 Task: Open Card Card0000000300 in Board Board0000000075 in Workspace WS0000000025 in Trello. Add Member Carxxstreet791@gmail.com to Card Card0000000300 in Board Board0000000075 in Workspace WS0000000025 in Trello. Add Red Label titled Label0000000300 to Card Card0000000300 in Board Board0000000075 in Workspace WS0000000025 in Trello. Add Checklist CL0000000300 to Card Card0000000300 in Board Board0000000075 in Workspace WS0000000025 in Trello. Add Dates with Start Date as Nov 01 2023 and Due Date as Nov 30 2023 to Card Card0000000300 in Board Board0000000075 in Workspace WS0000000025 in Trello
Action: Mouse moved to (341, 491)
Screenshot: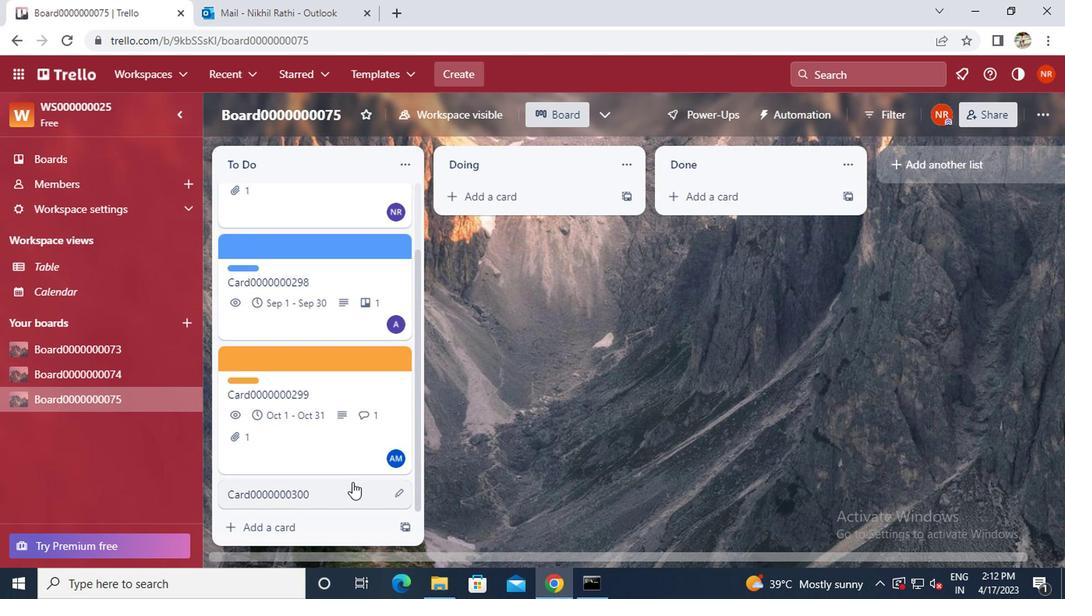 
Action: Mouse pressed left at (341, 491)
Screenshot: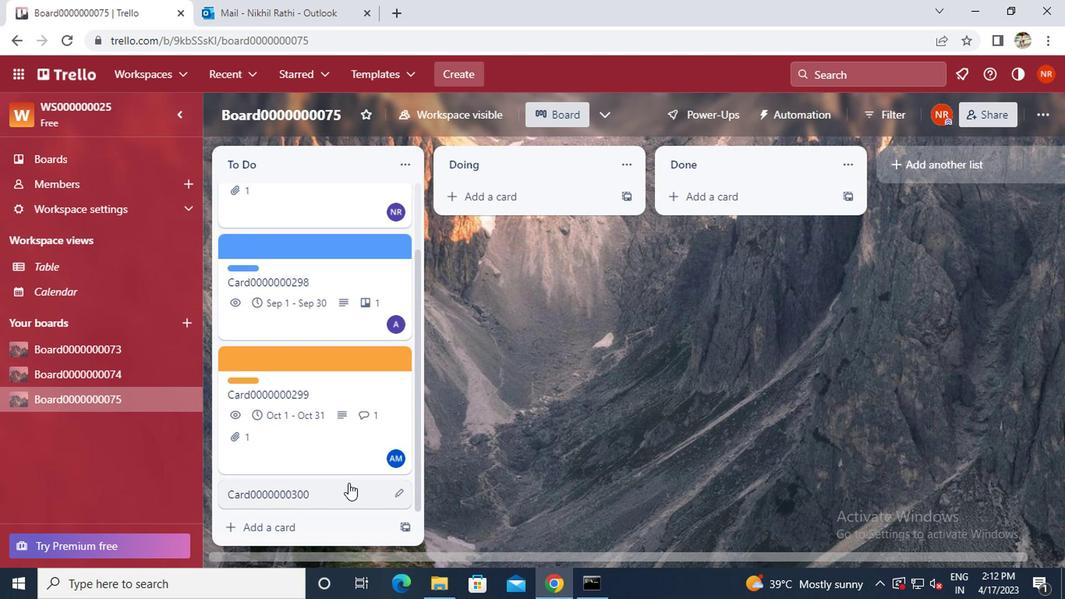 
Action: Mouse moved to (702, 202)
Screenshot: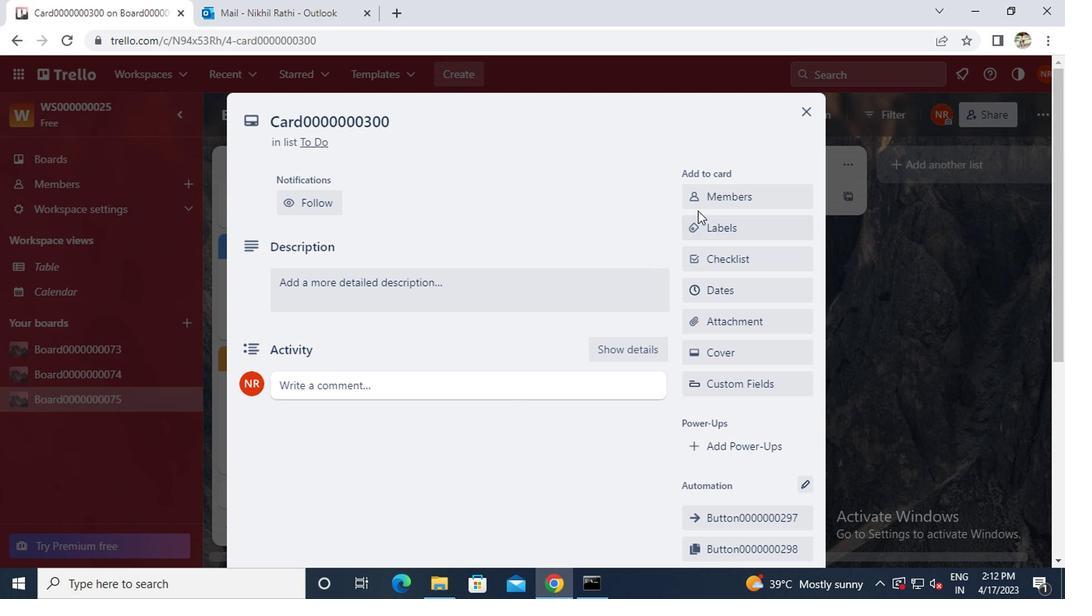 
Action: Mouse pressed left at (702, 202)
Screenshot: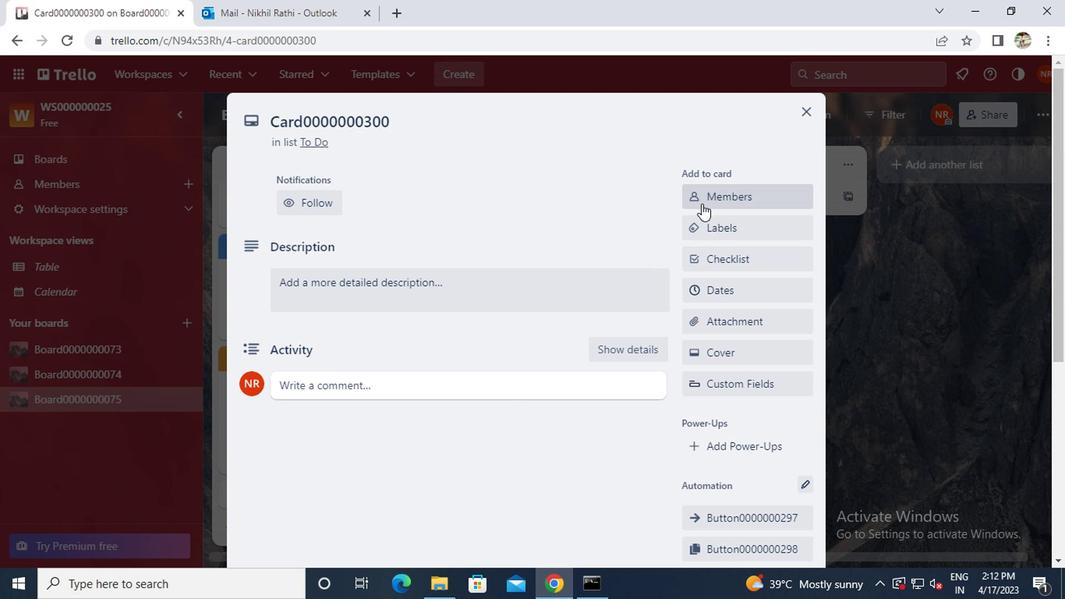 
Action: Key pressed <Key.caps_lock>c<Key.caps_lock>arxxtreet791<Key.shift>@GMAIL.COM
Screenshot: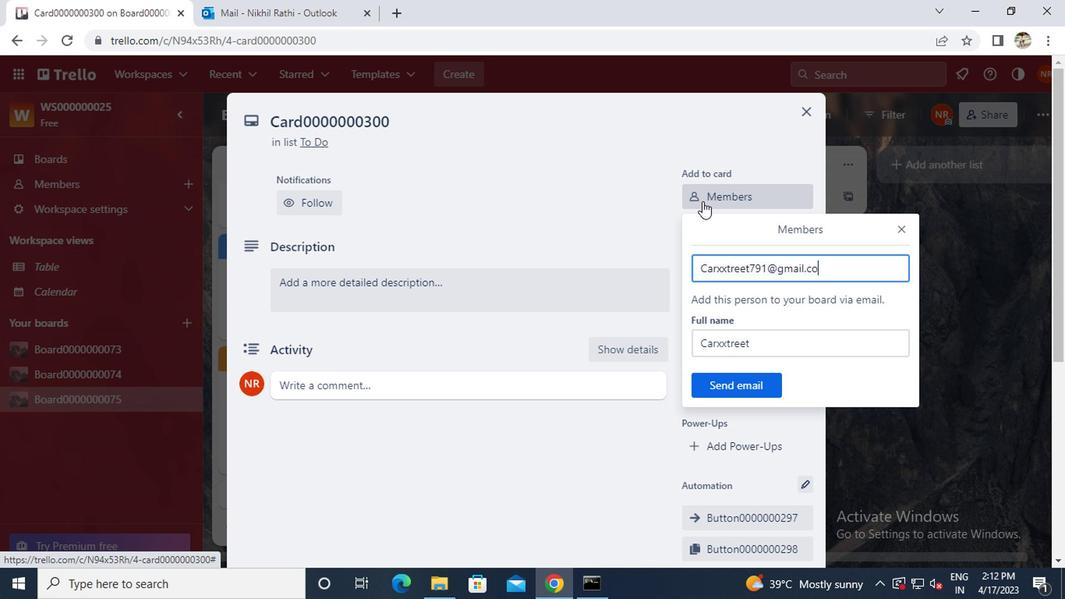 
Action: Mouse moved to (724, 379)
Screenshot: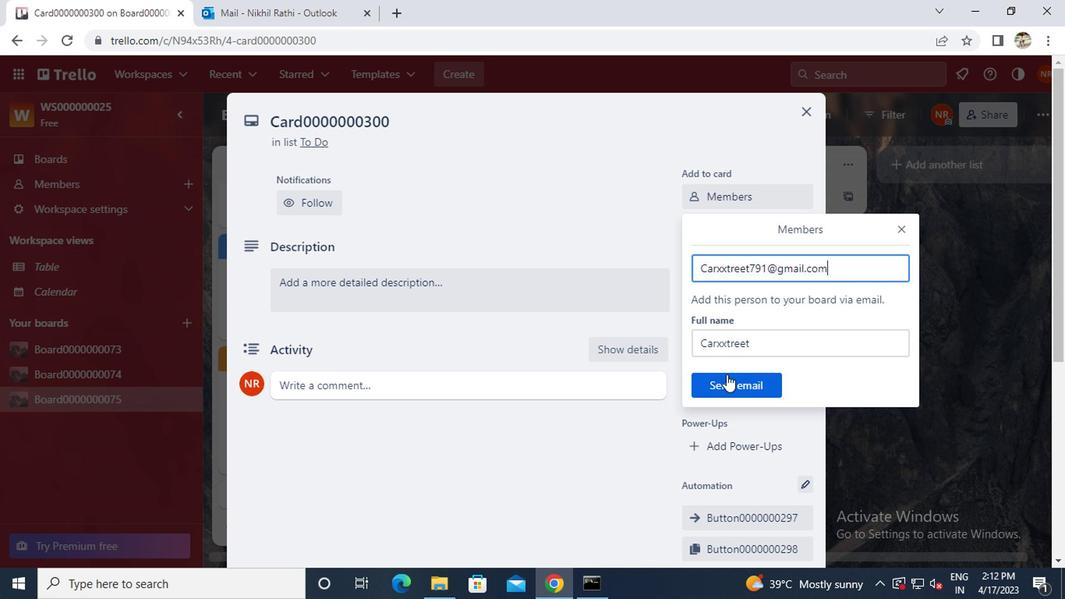 
Action: Mouse pressed left at (724, 379)
Screenshot: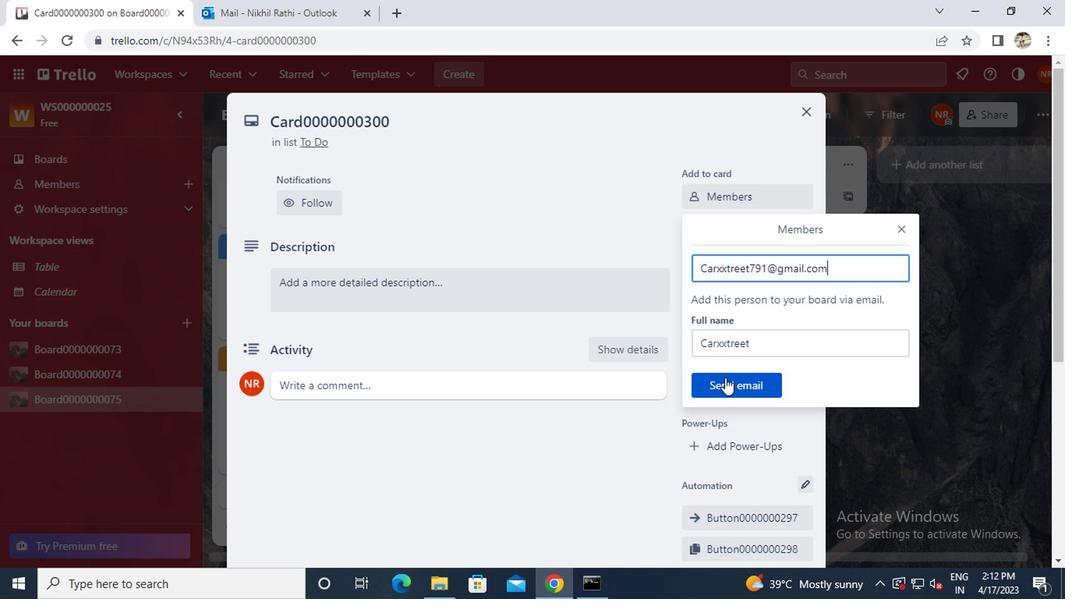 
Action: Mouse moved to (706, 286)
Screenshot: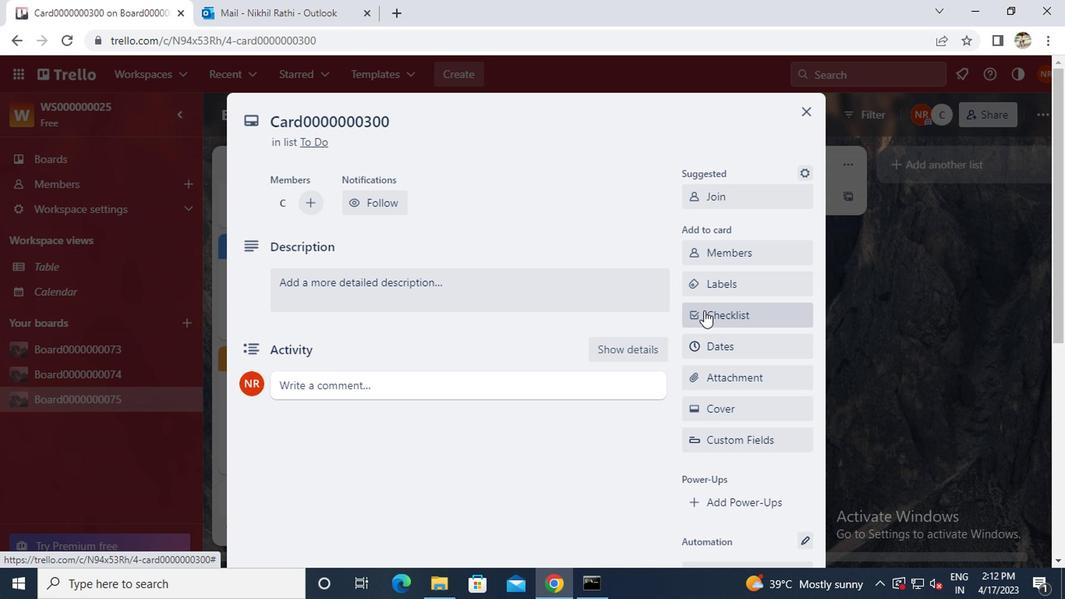 
Action: Mouse pressed left at (706, 286)
Screenshot: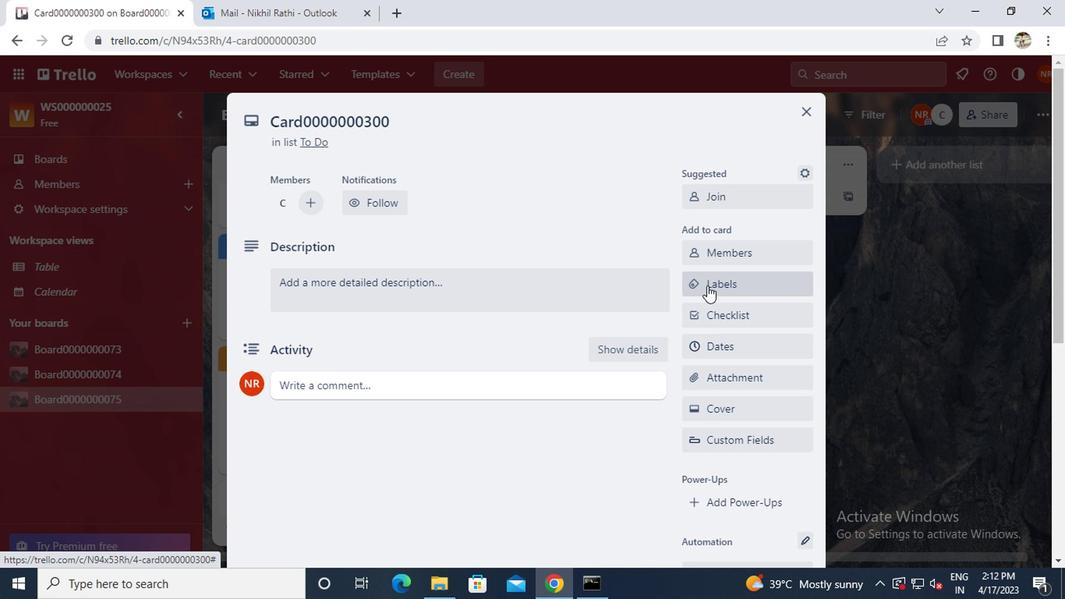 
Action: Mouse moved to (762, 474)
Screenshot: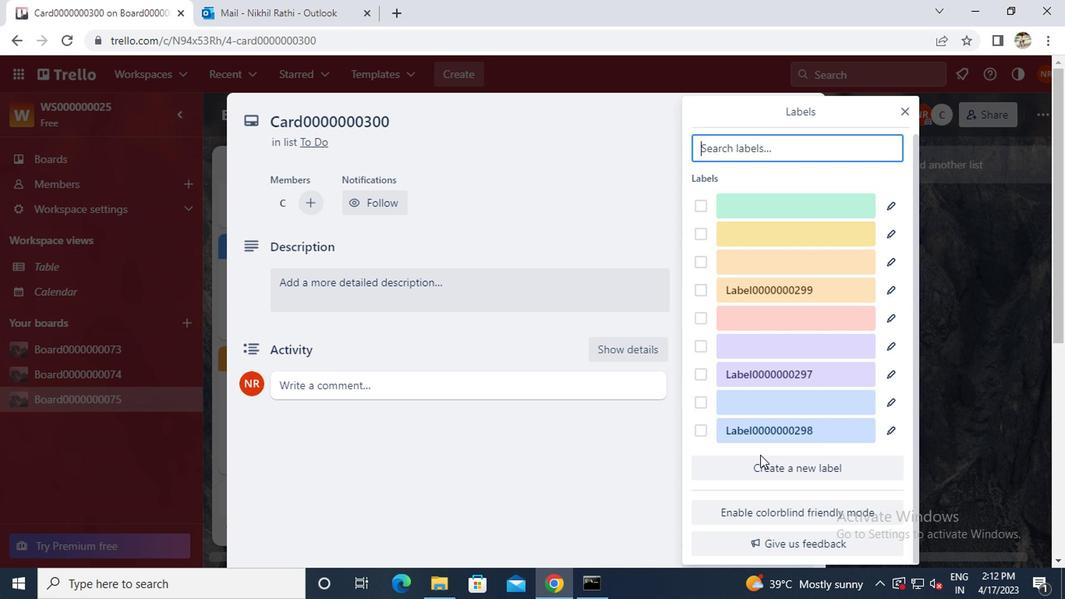
Action: Mouse pressed left at (762, 474)
Screenshot: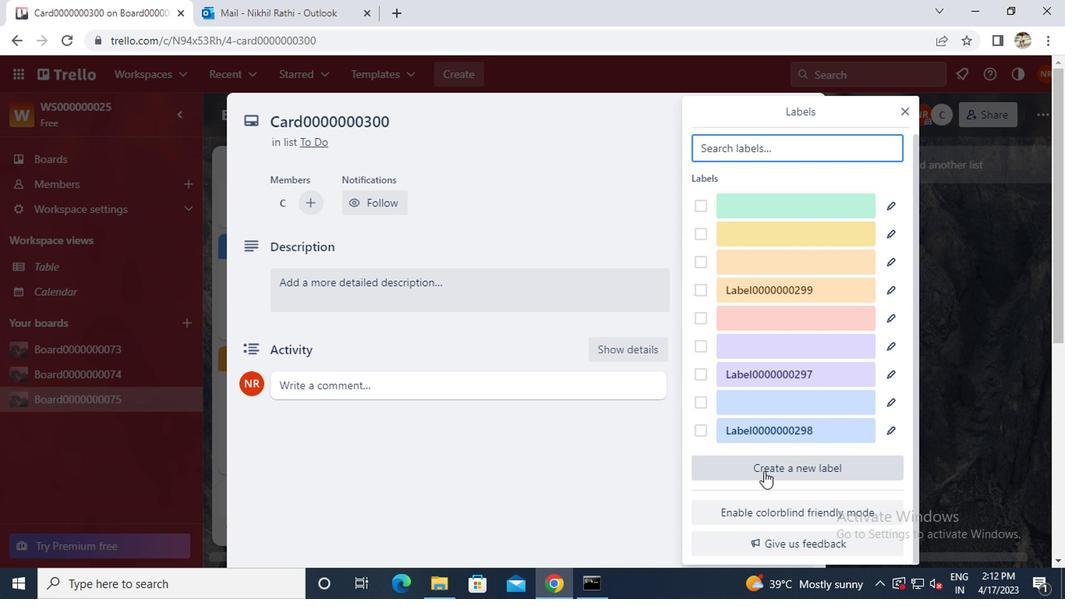 
Action: Mouse moved to (835, 337)
Screenshot: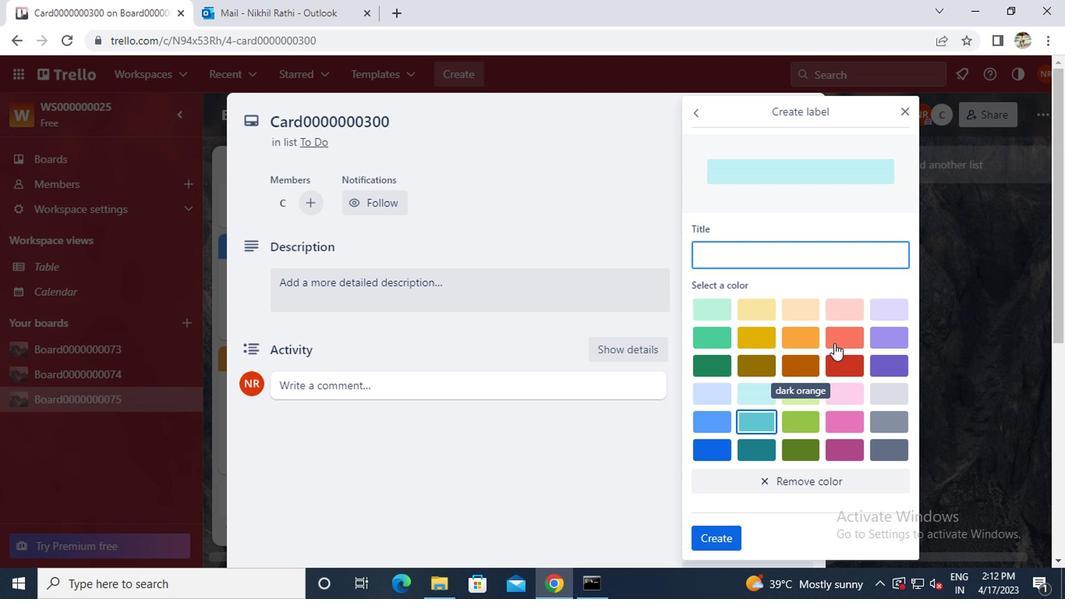 
Action: Mouse pressed left at (835, 337)
Screenshot: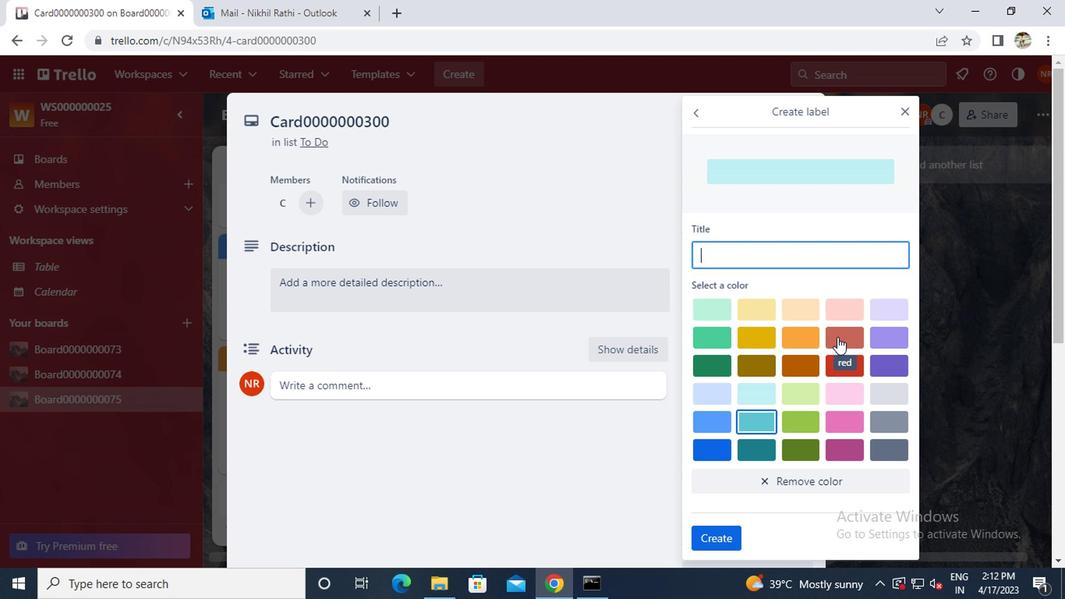 
Action: Mouse moved to (777, 255)
Screenshot: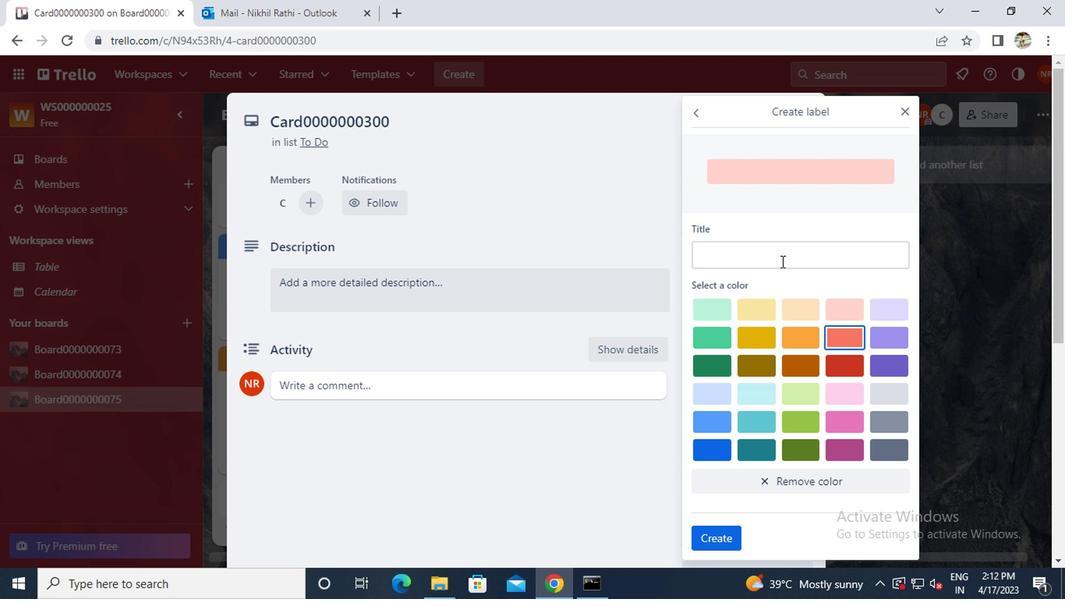 
Action: Mouse pressed left at (777, 255)
Screenshot: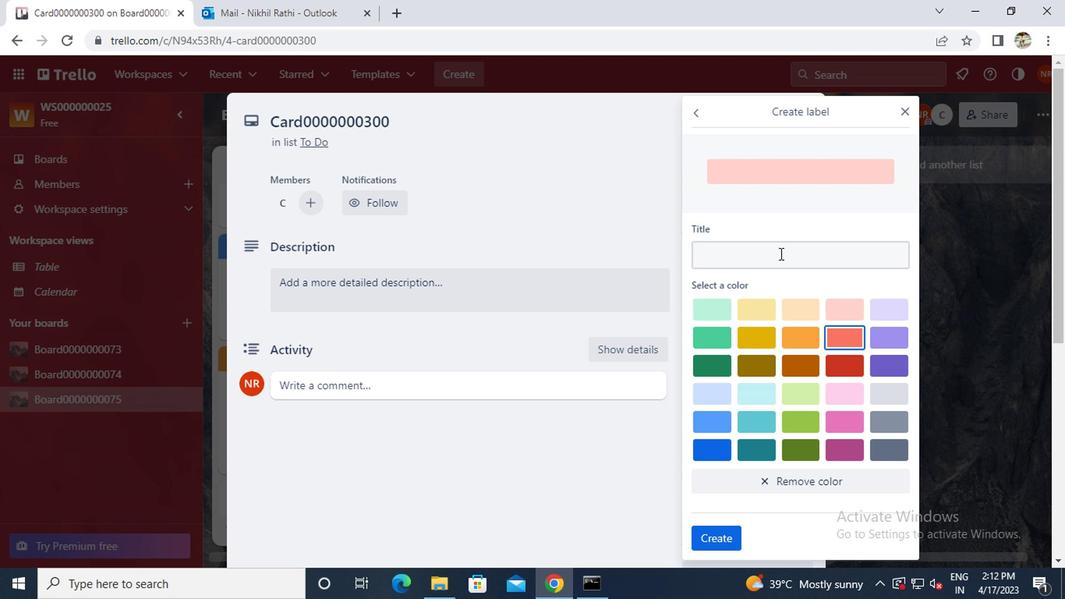 
Action: Key pressed <Key.caps_lock>L<Key.caps_lock>ABEL00000002<Key.backspace>300
Screenshot: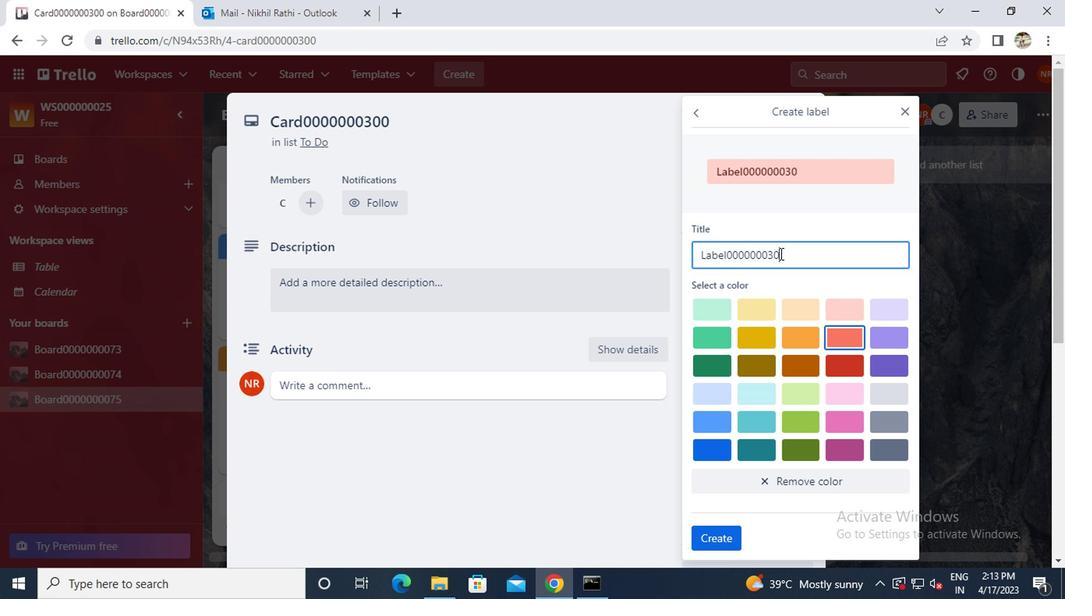 
Action: Mouse moved to (719, 548)
Screenshot: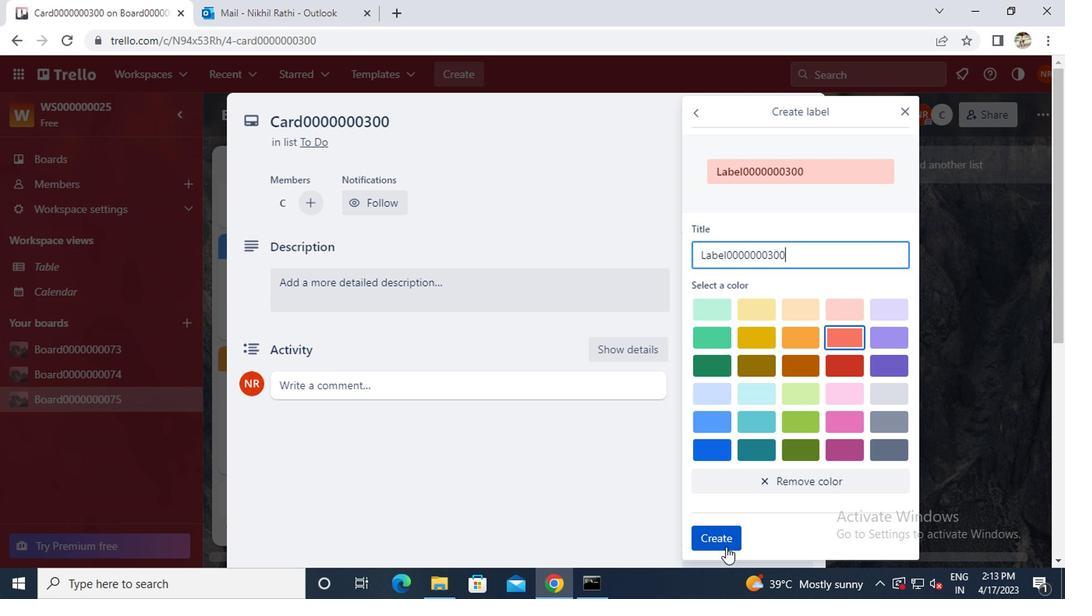 
Action: Mouse pressed left at (719, 548)
Screenshot: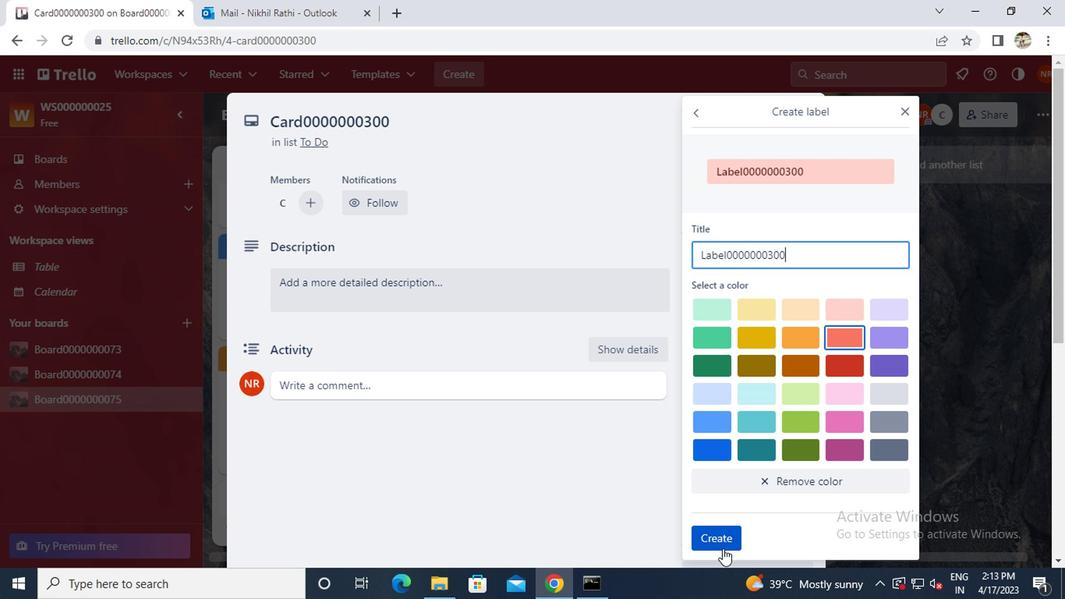 
Action: Mouse moved to (899, 114)
Screenshot: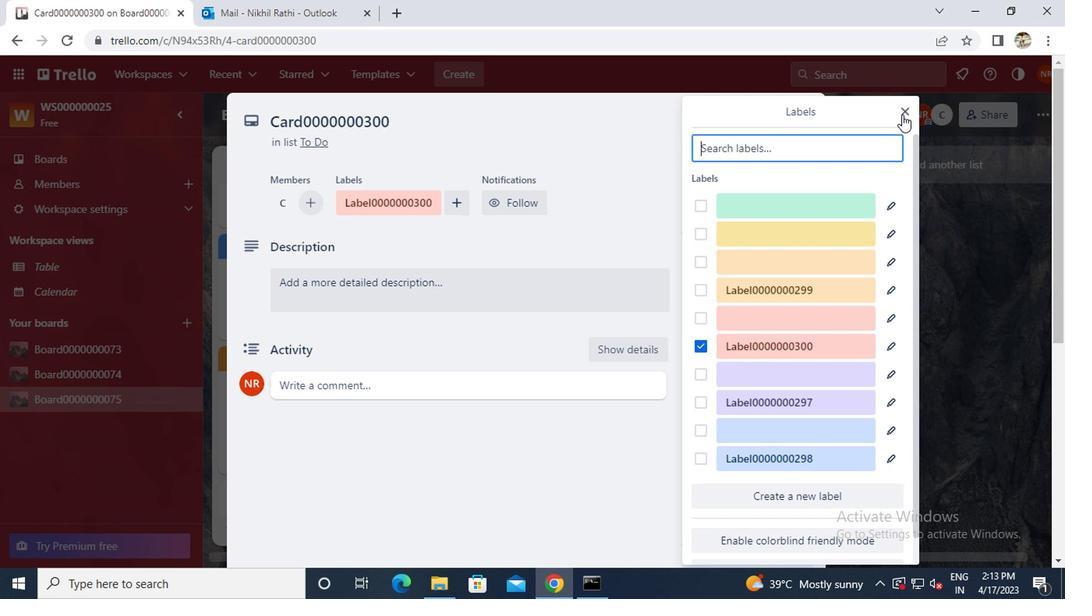 
Action: Mouse pressed left at (899, 114)
Screenshot: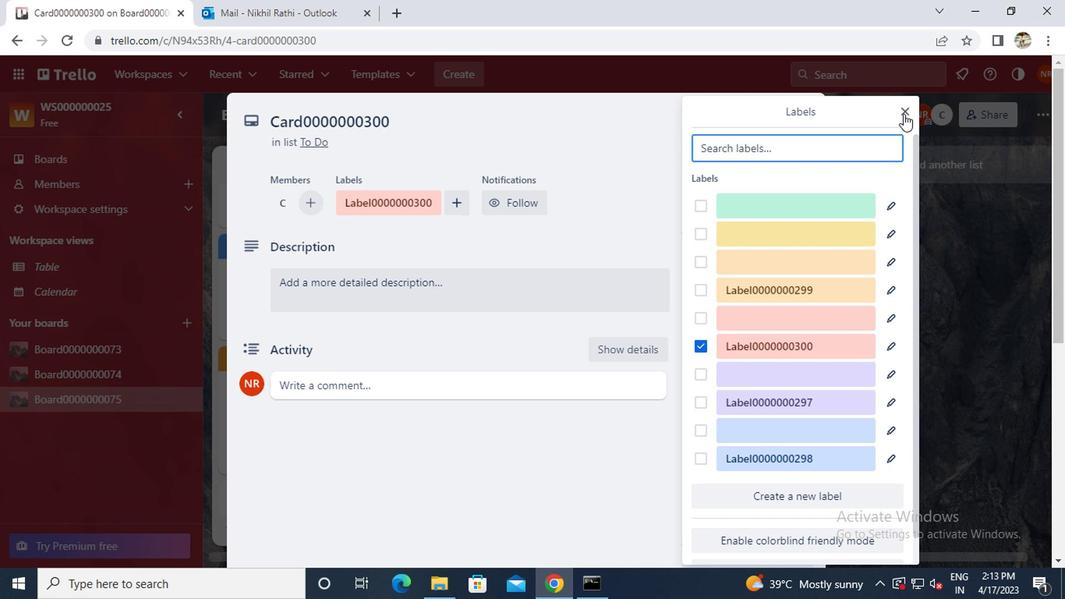 
Action: Mouse moved to (755, 314)
Screenshot: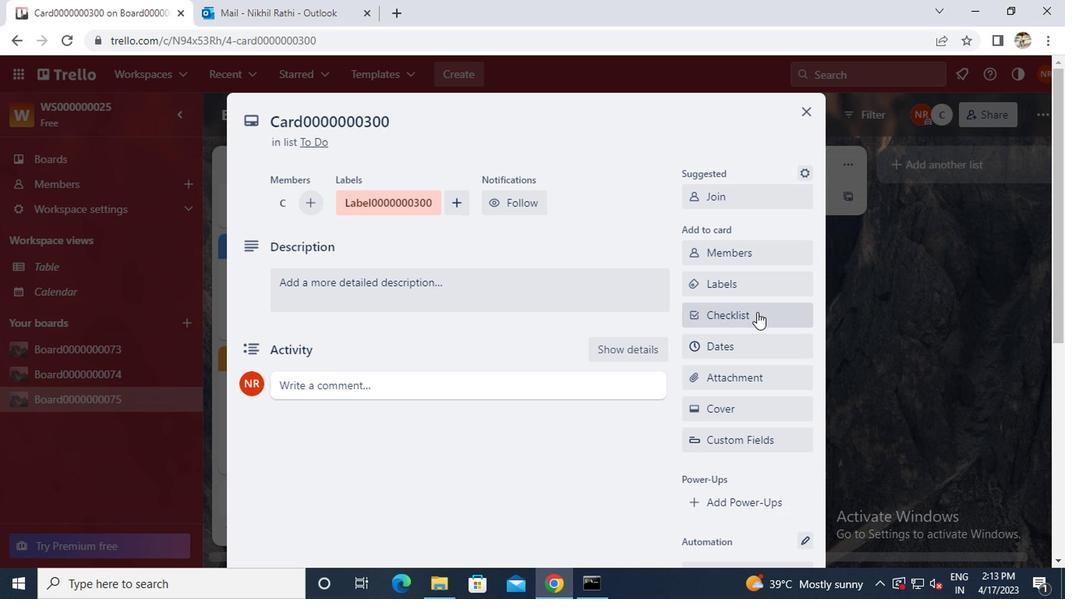
Action: Mouse pressed left at (755, 314)
Screenshot: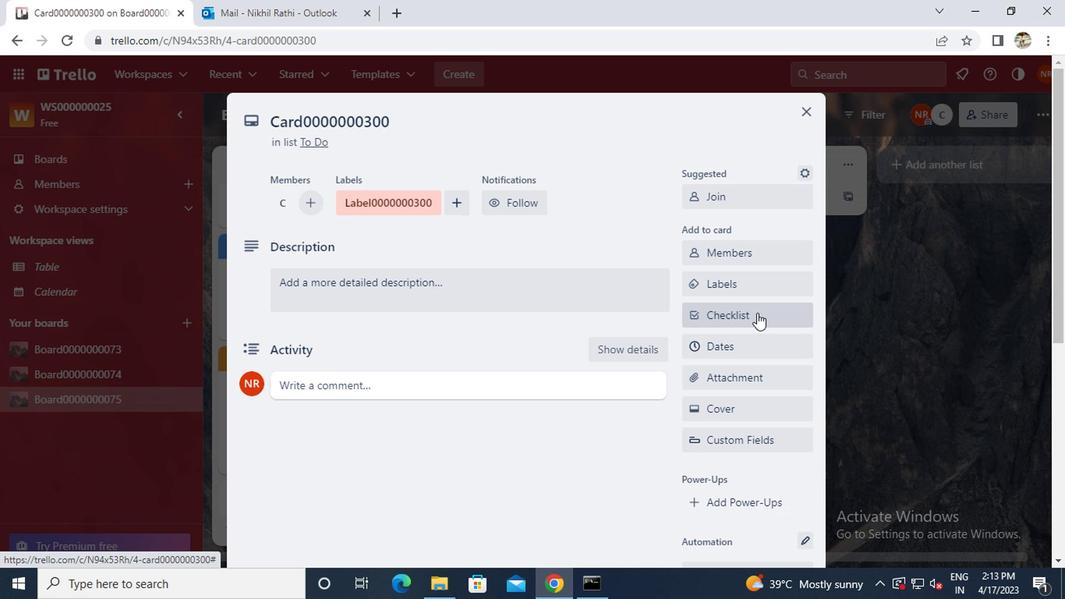 
Action: Key pressed <Key.caps_lock>CL0000000300
Screenshot: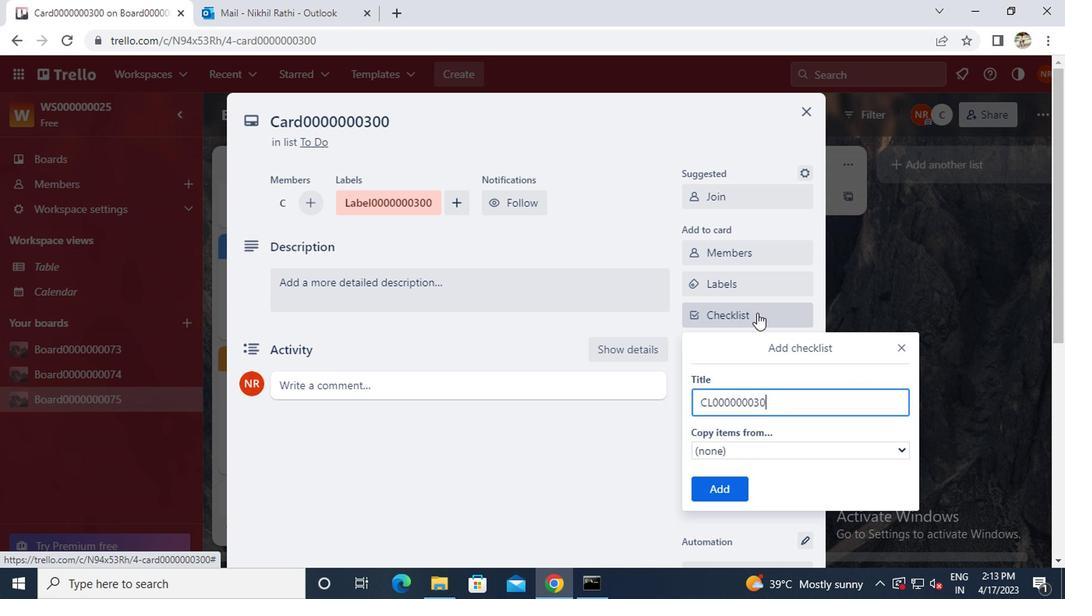 
Action: Mouse moved to (718, 489)
Screenshot: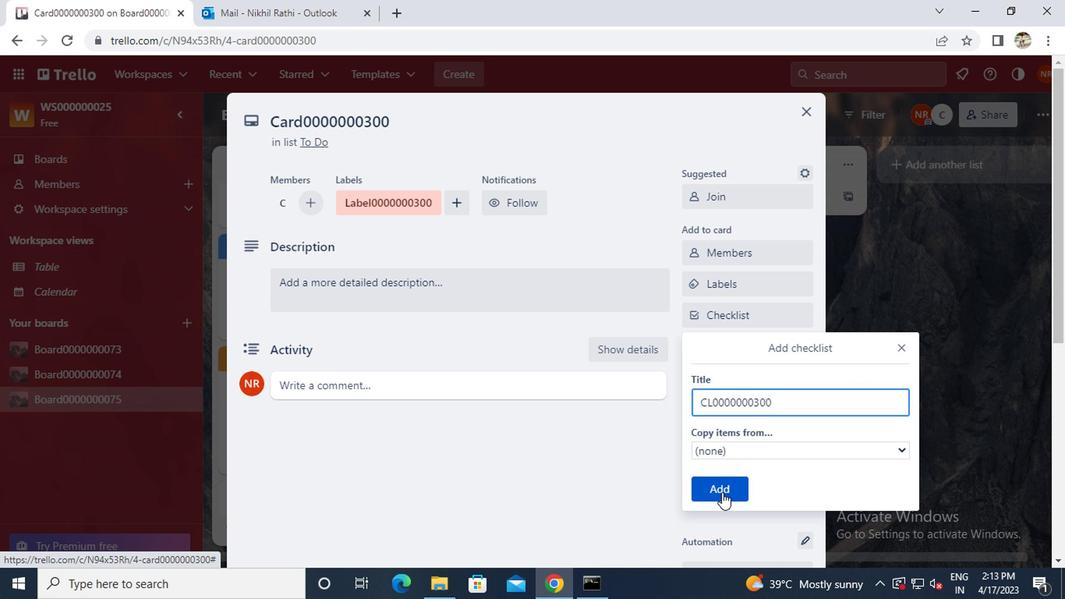 
Action: Mouse pressed left at (718, 489)
Screenshot: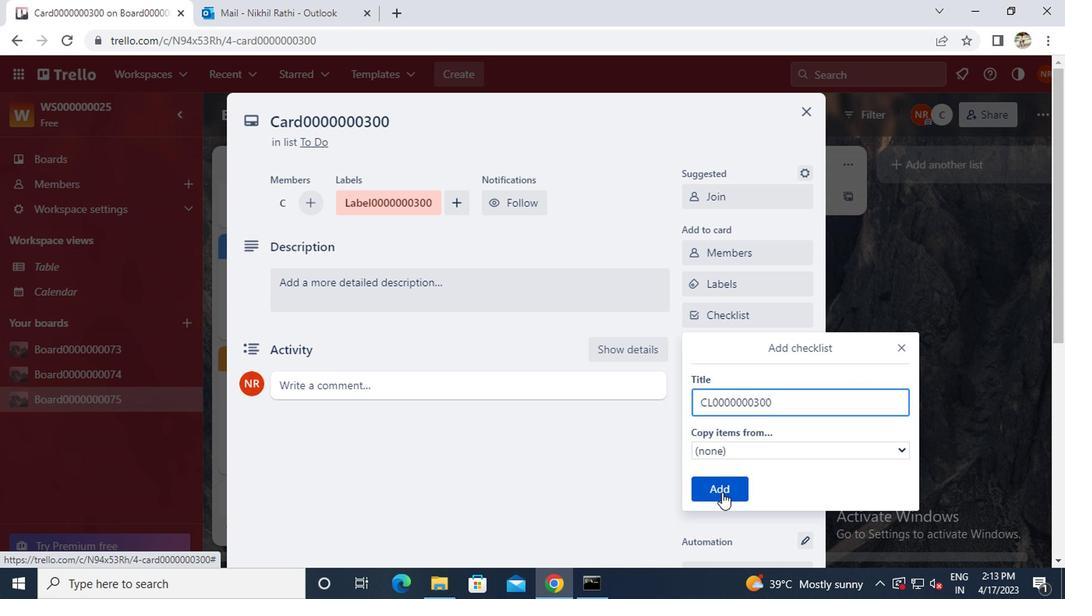 
Action: Mouse moved to (725, 355)
Screenshot: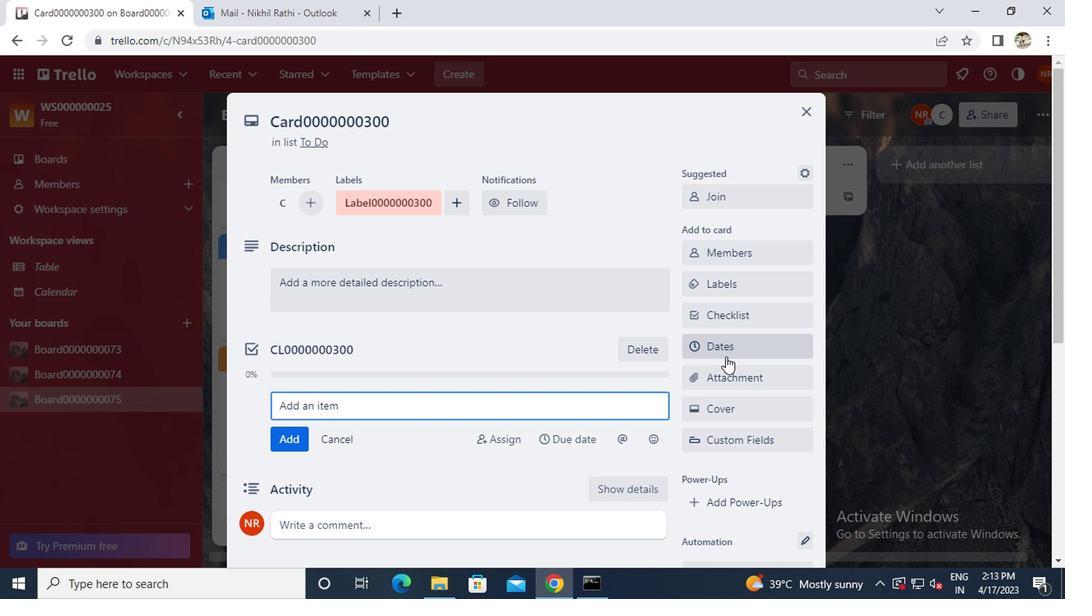 
Action: Mouse pressed left at (725, 355)
Screenshot: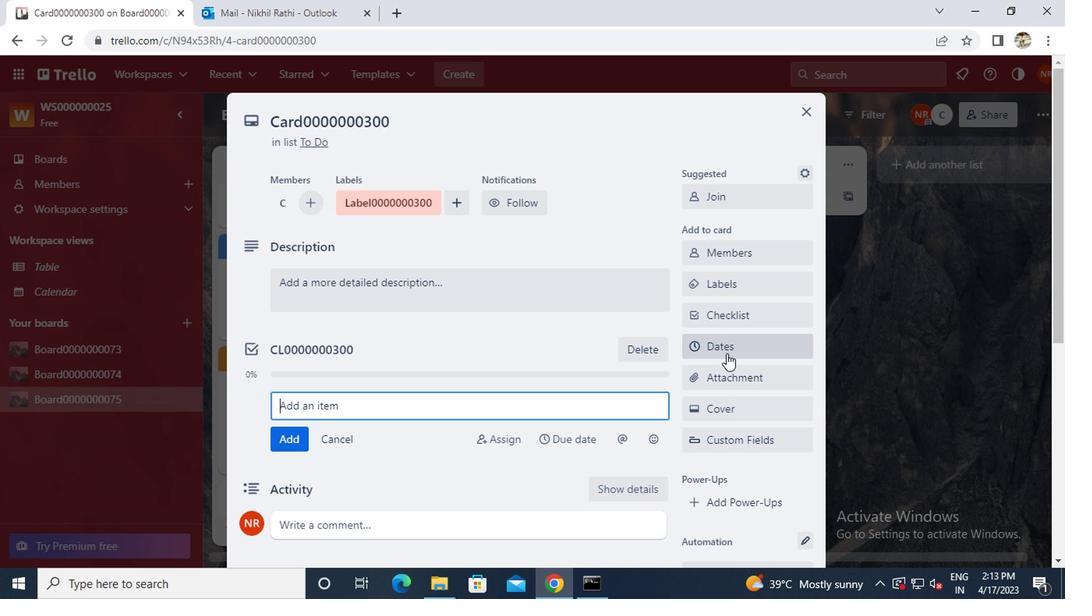 
Action: Mouse moved to (696, 394)
Screenshot: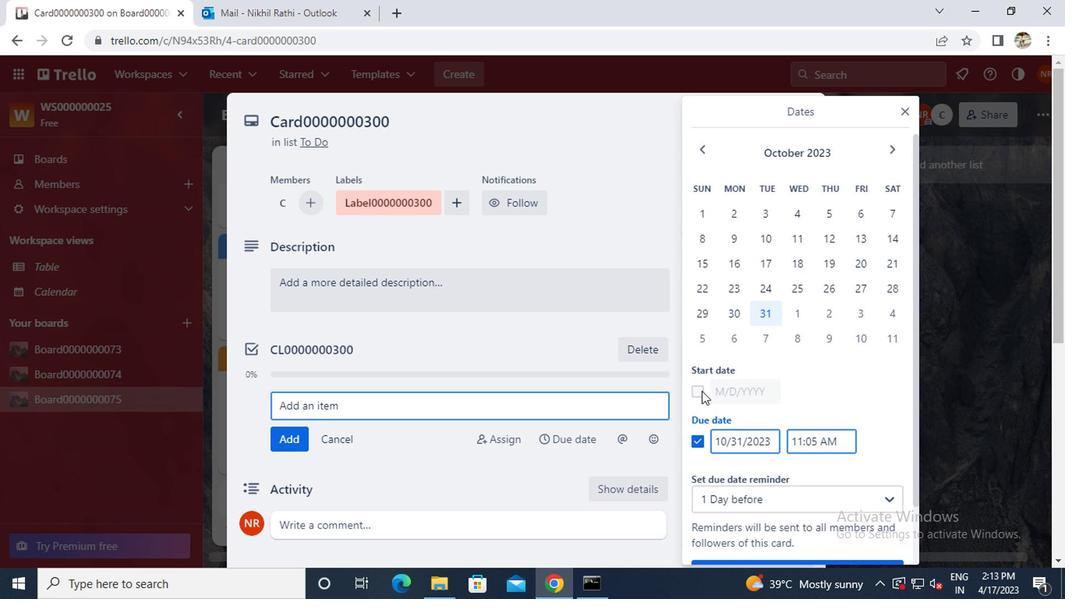 
Action: Mouse pressed left at (696, 394)
Screenshot: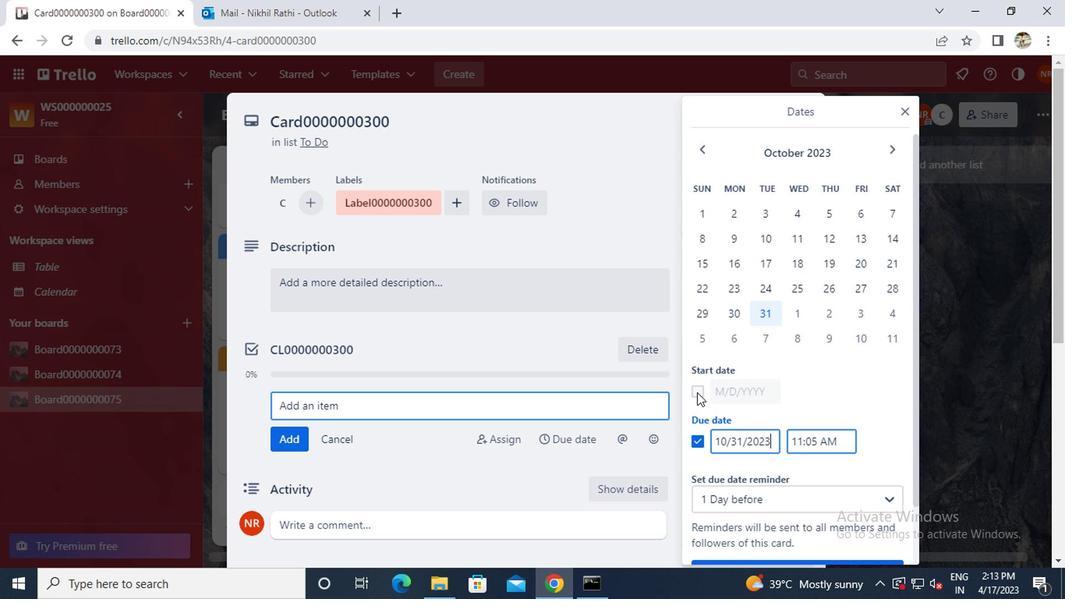 
Action: Mouse moved to (890, 150)
Screenshot: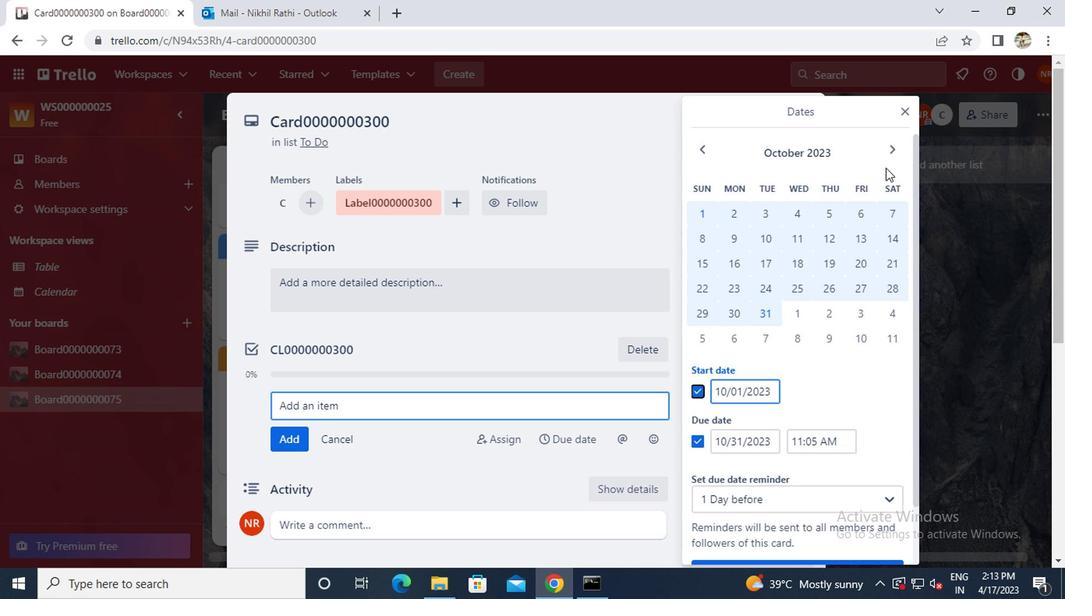 
Action: Mouse pressed left at (890, 150)
Screenshot: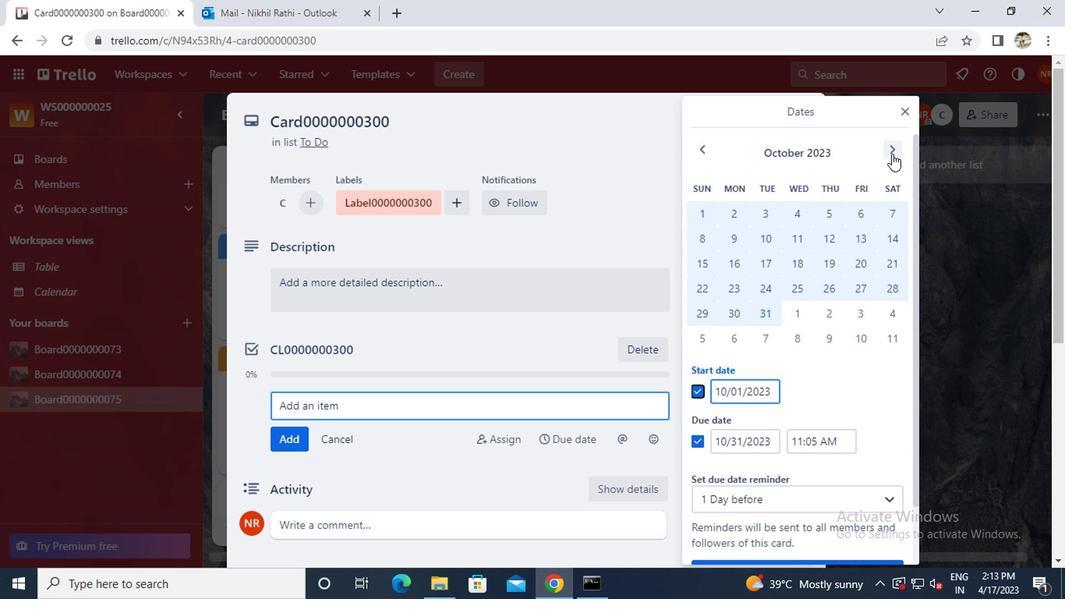 
Action: Mouse moved to (798, 210)
Screenshot: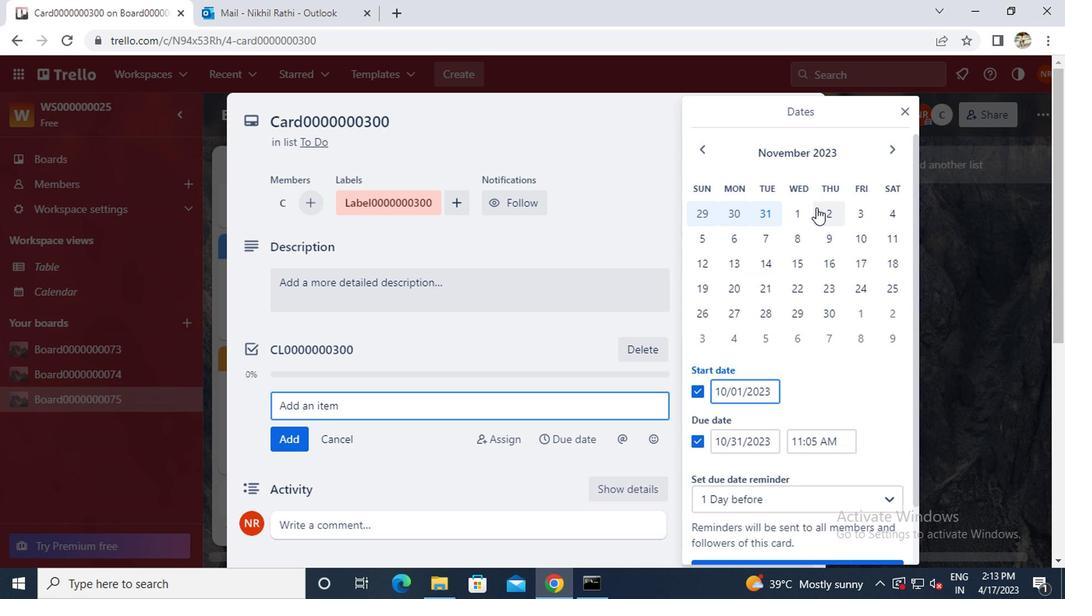 
Action: Mouse pressed left at (798, 210)
Screenshot: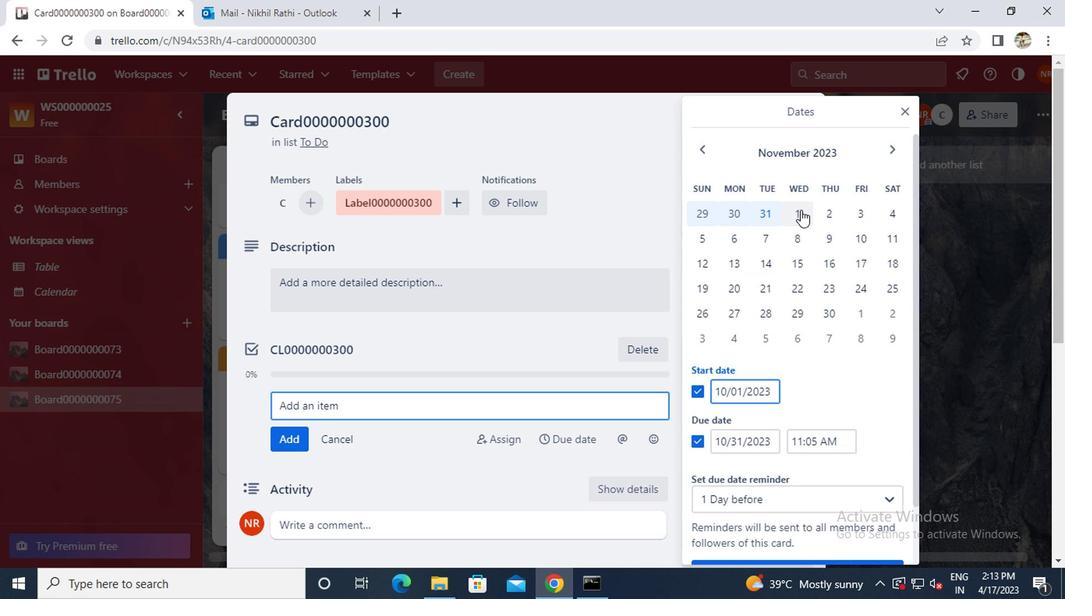 
Action: Mouse moved to (826, 316)
Screenshot: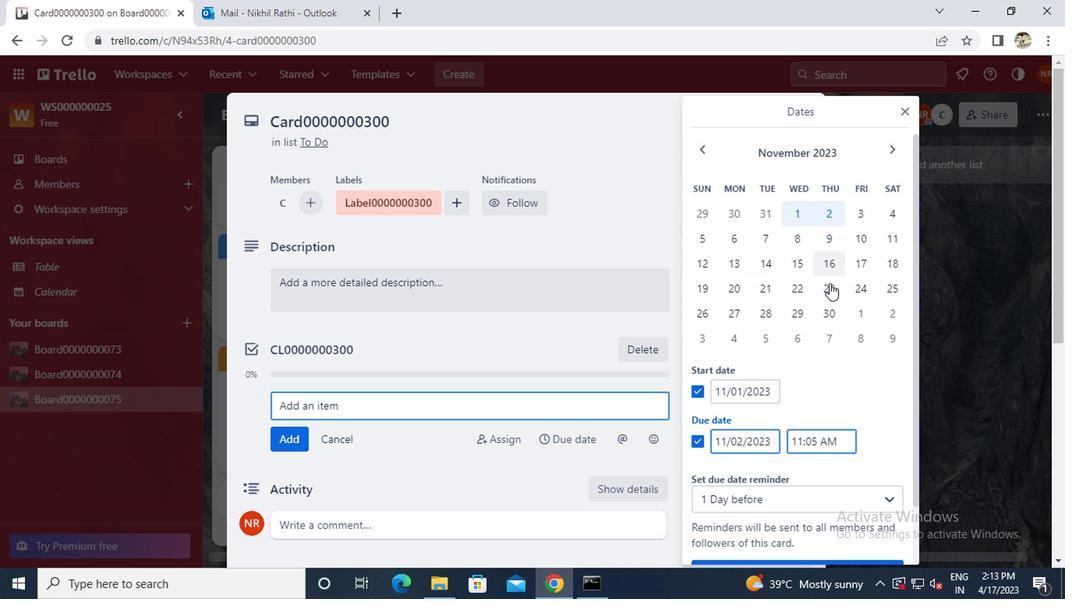 
Action: Mouse pressed left at (826, 316)
Screenshot: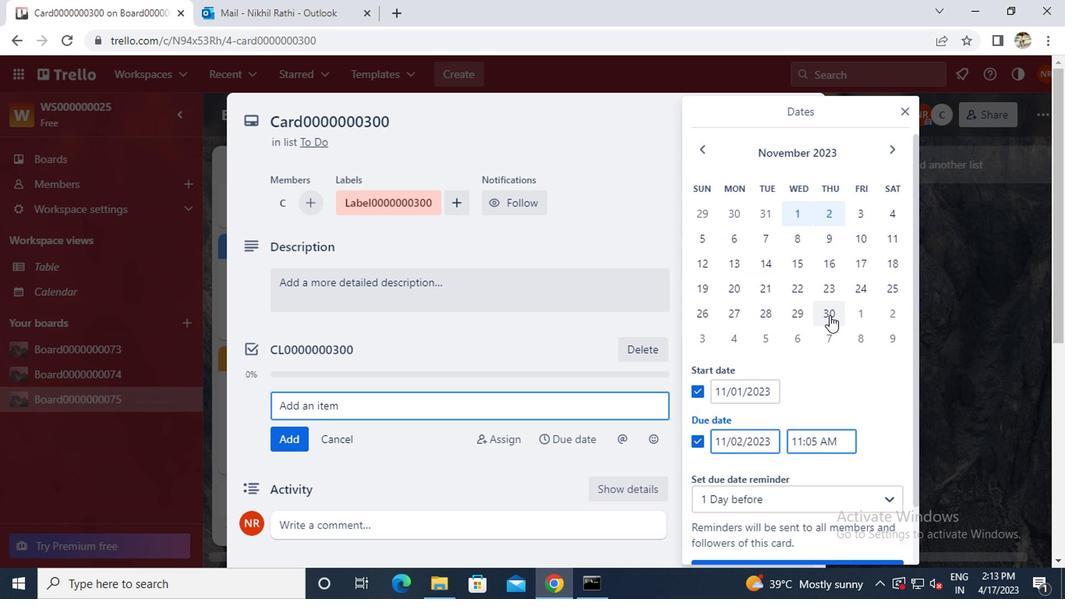 
Action: Mouse moved to (815, 339)
Screenshot: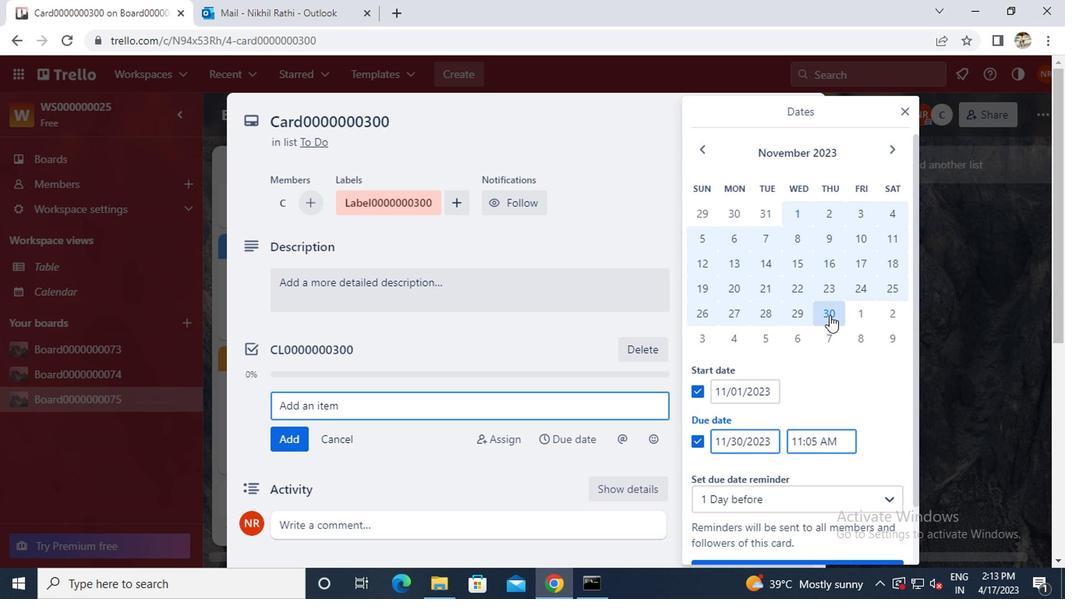 
Action: Mouse scrolled (815, 338) with delta (0, -1)
Screenshot: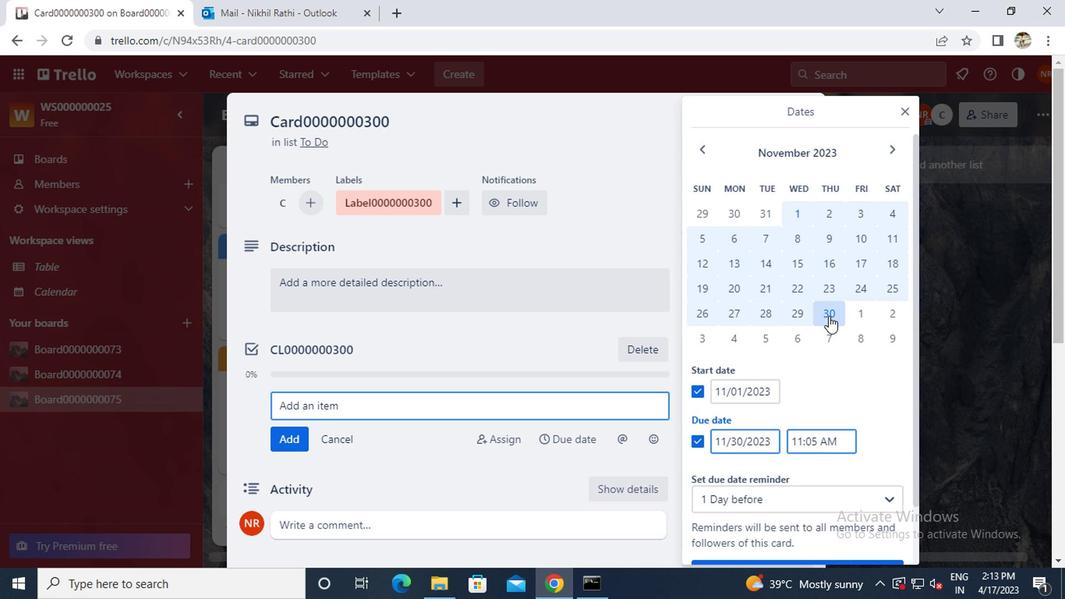 
Action: Mouse scrolled (815, 338) with delta (0, -1)
Screenshot: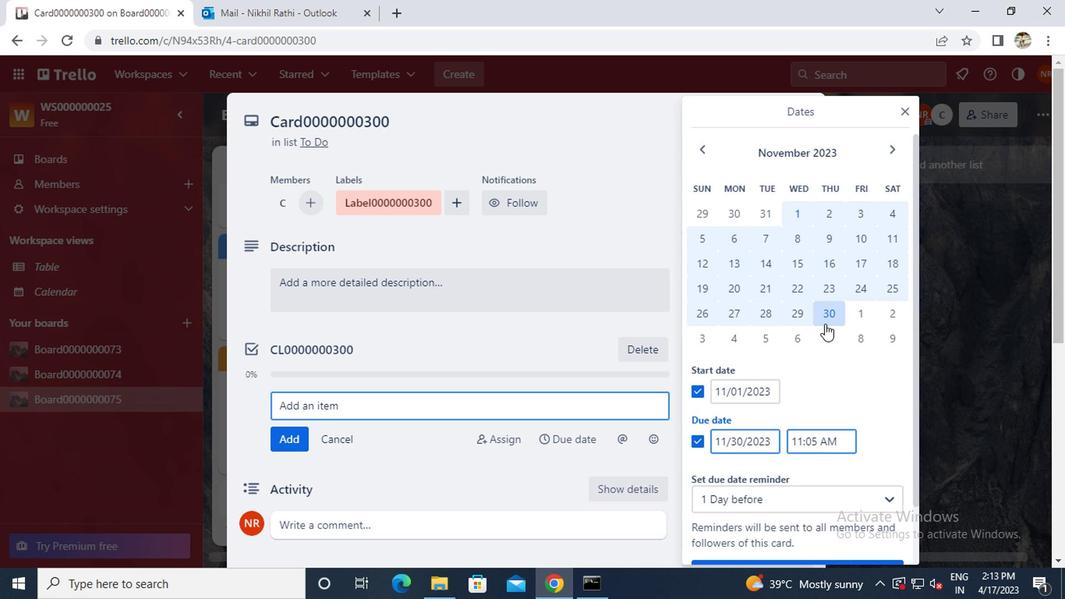 
Action: Mouse moved to (815, 339)
Screenshot: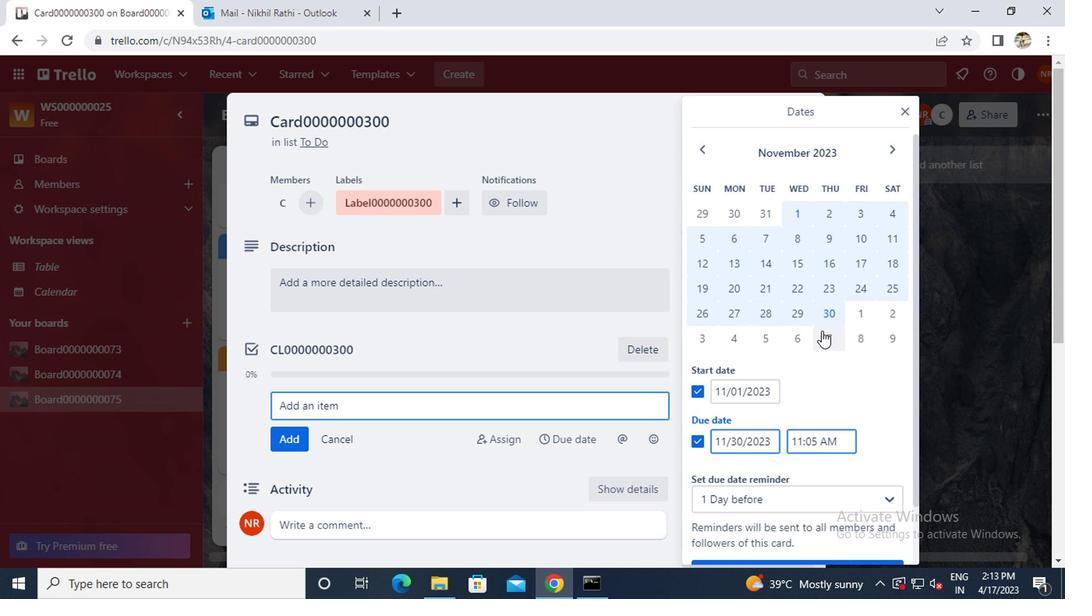 
Action: Mouse scrolled (815, 338) with delta (0, -1)
Screenshot: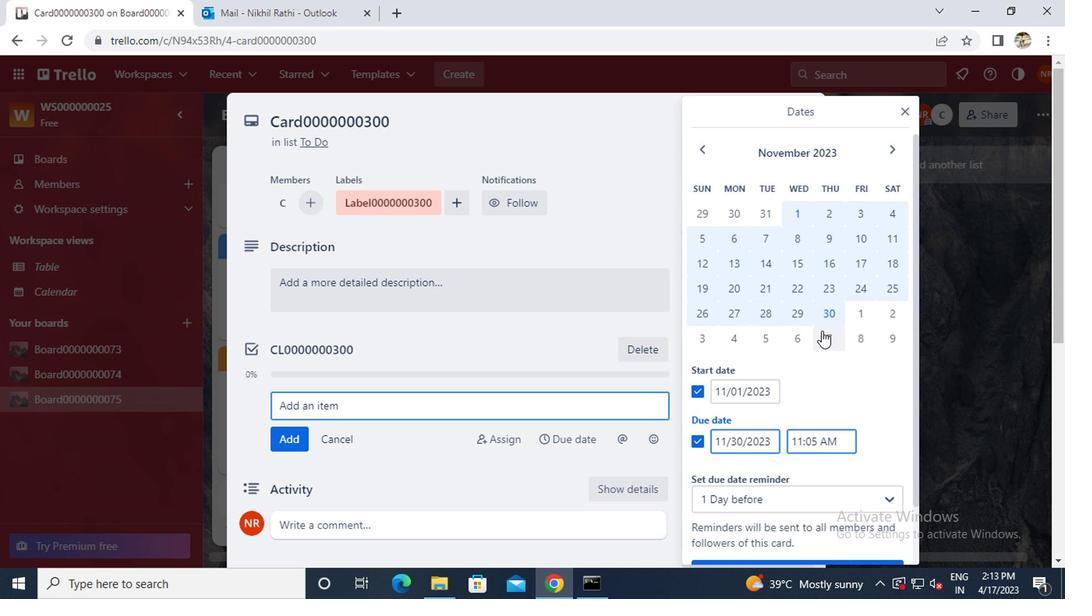 
Action: Mouse moved to (764, 507)
Screenshot: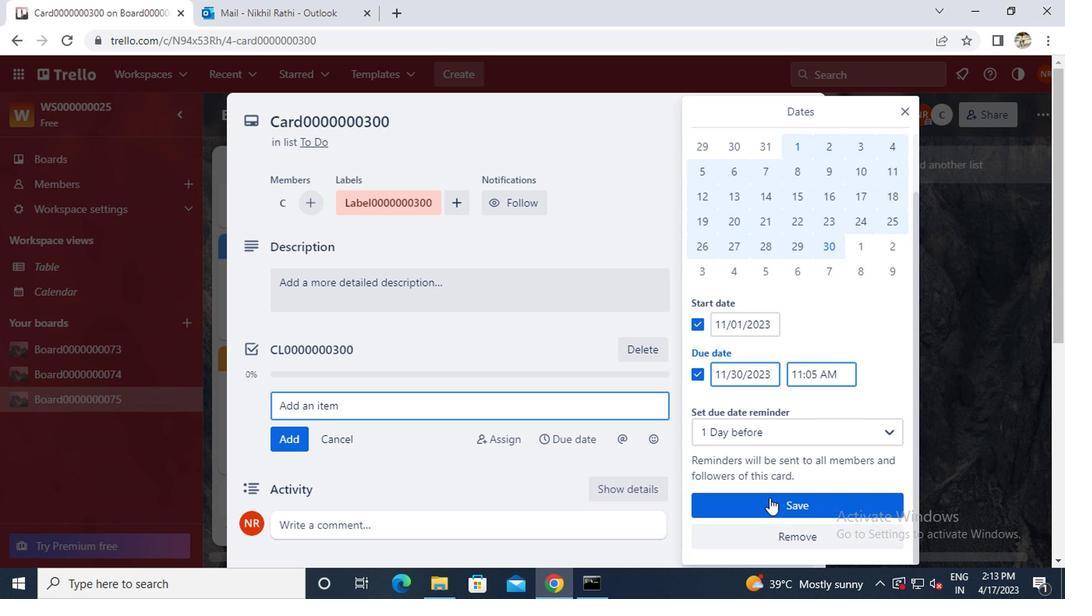 
Action: Mouse pressed left at (764, 507)
Screenshot: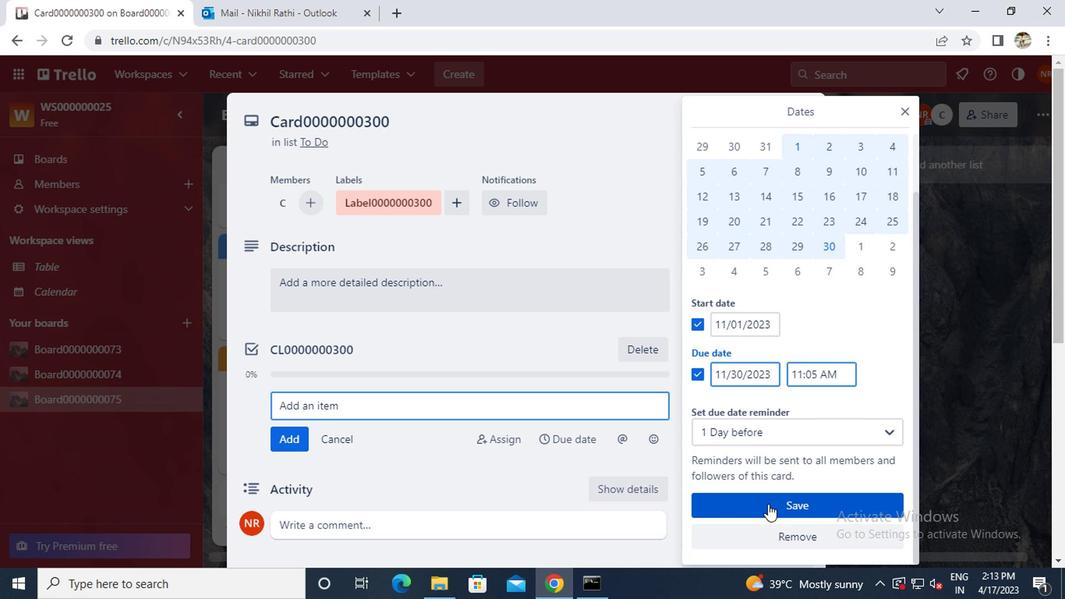 
